 Task: For heading Arial black with underline.  font size for heading18,  'Change the font style of data to'Calibri.  and font size to 9,  Change the alignment of both headline & data to Align center.  In the sheet  Budget Management Spreadsheet
Action: Mouse moved to (24, 102)
Screenshot: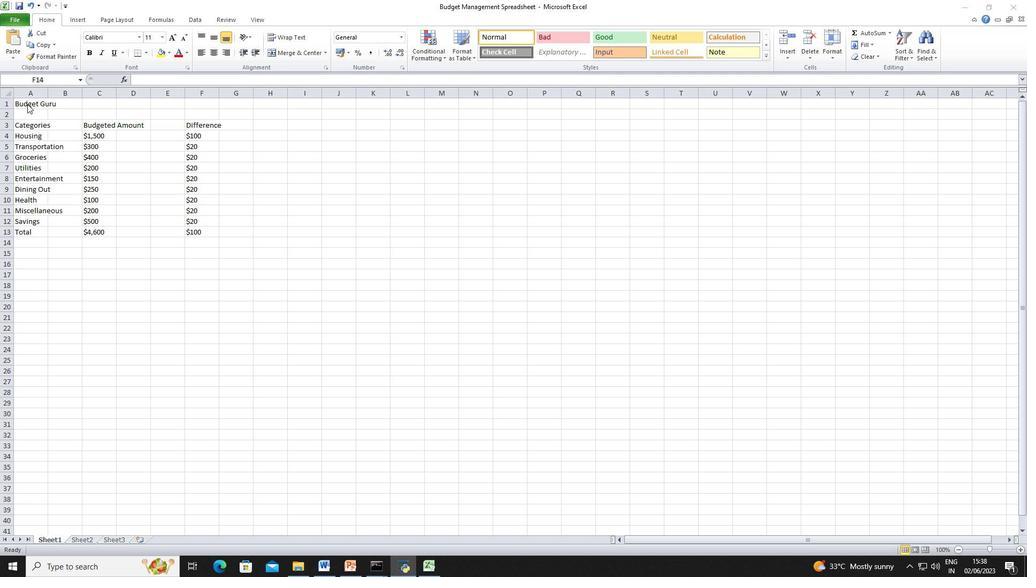 
Action: Mouse pressed left at (24, 102)
Screenshot: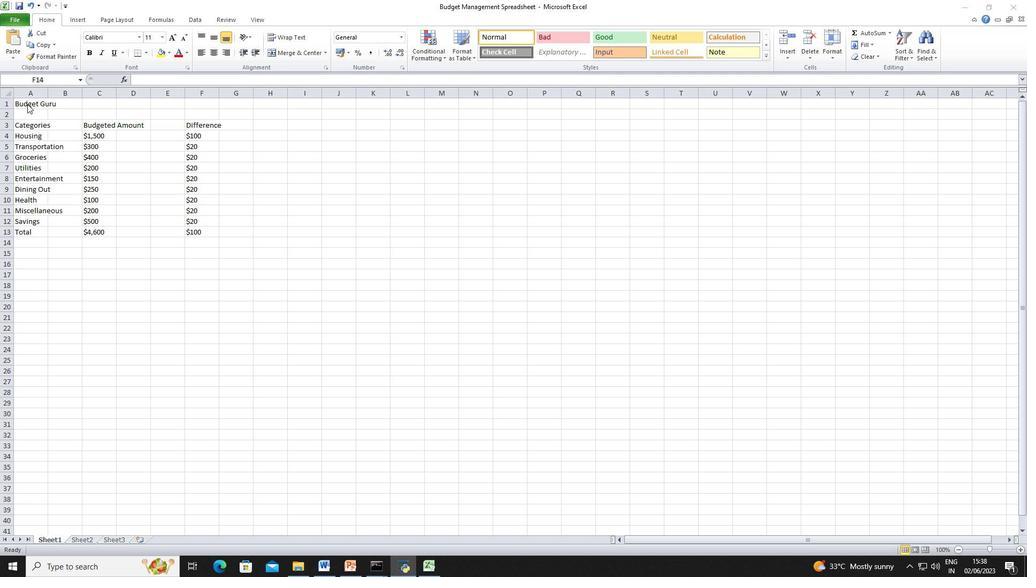 
Action: Mouse moved to (27, 103)
Screenshot: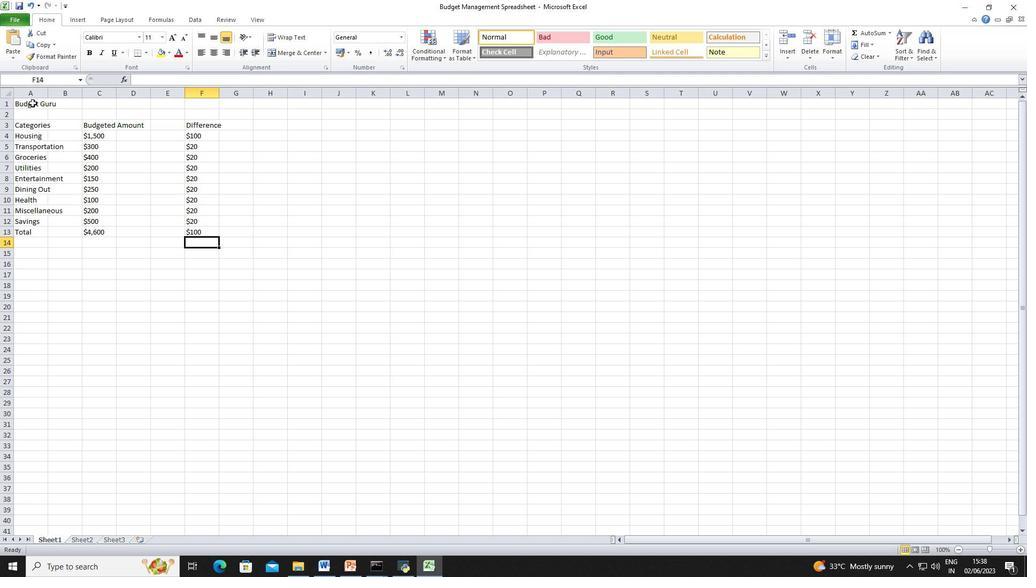 
Action: Mouse pressed left at (27, 103)
Screenshot: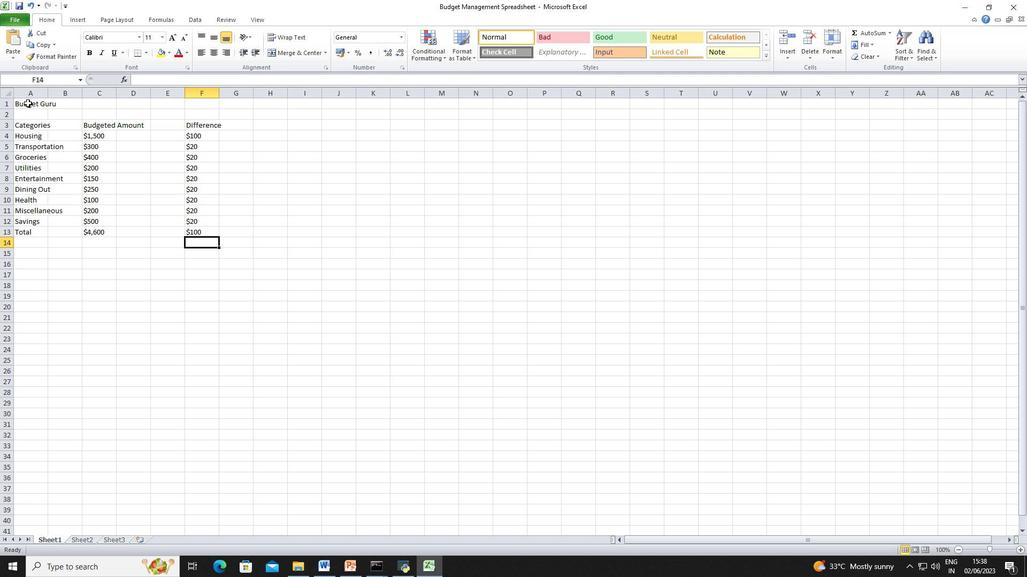 
Action: Mouse moved to (136, 32)
Screenshot: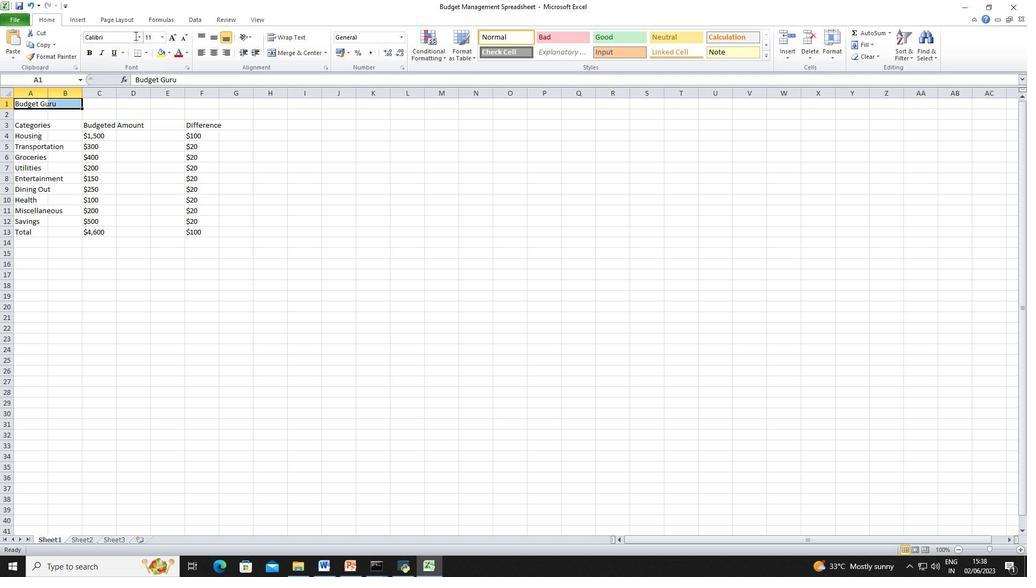 
Action: Mouse pressed left at (136, 32)
Screenshot: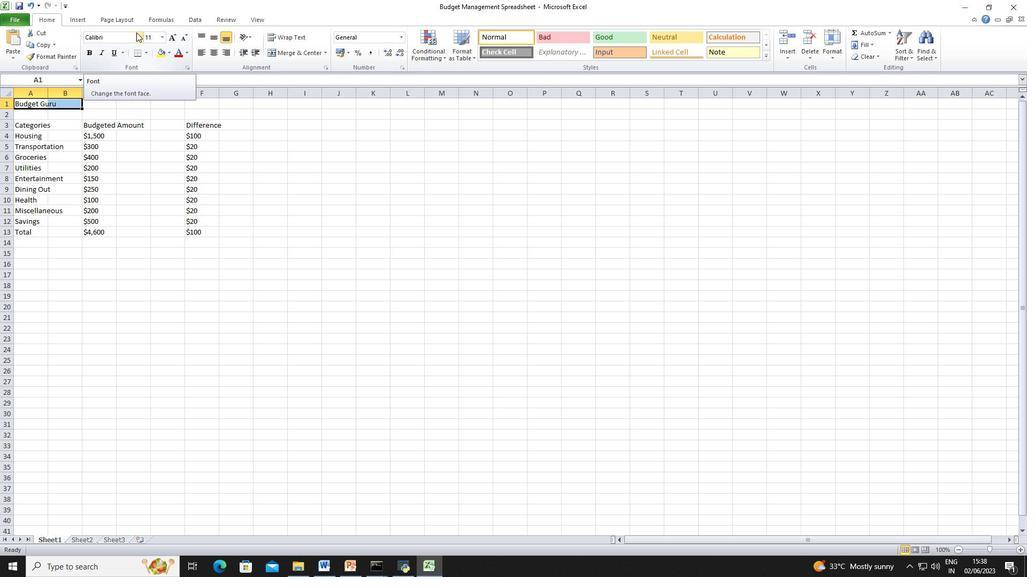
Action: Mouse moved to (147, 140)
Screenshot: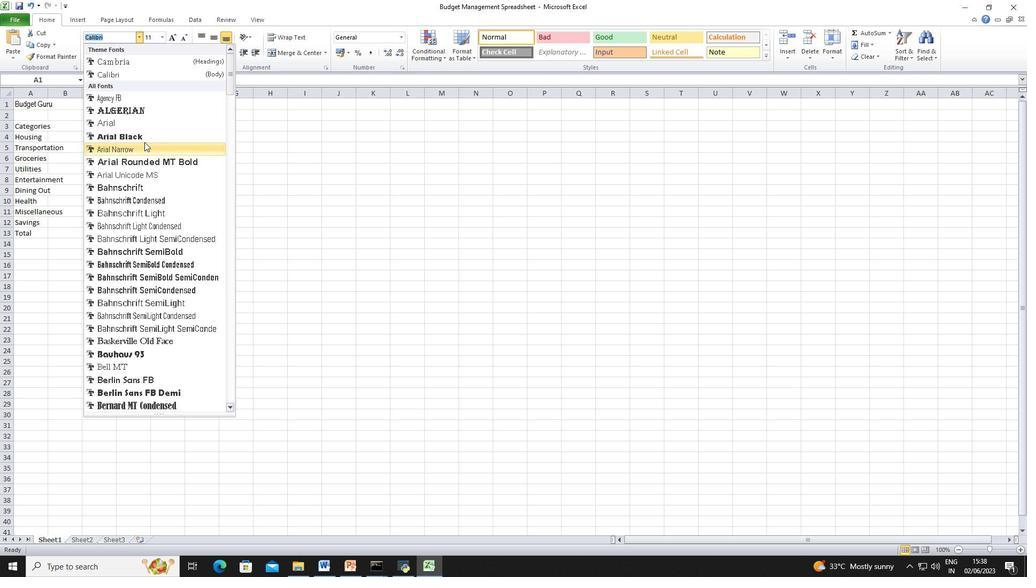 
Action: Mouse pressed left at (147, 140)
Screenshot: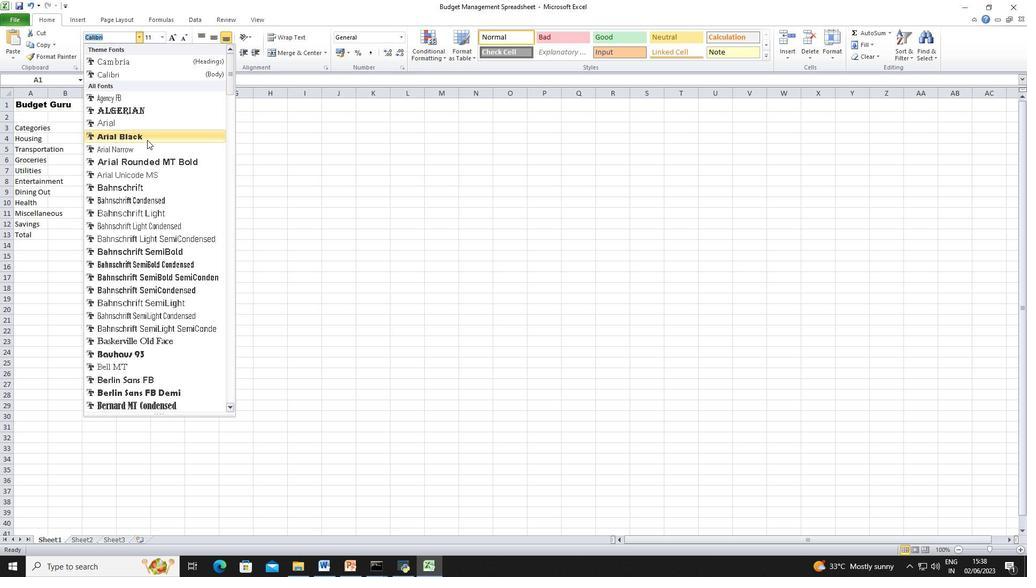 
Action: Mouse moved to (112, 53)
Screenshot: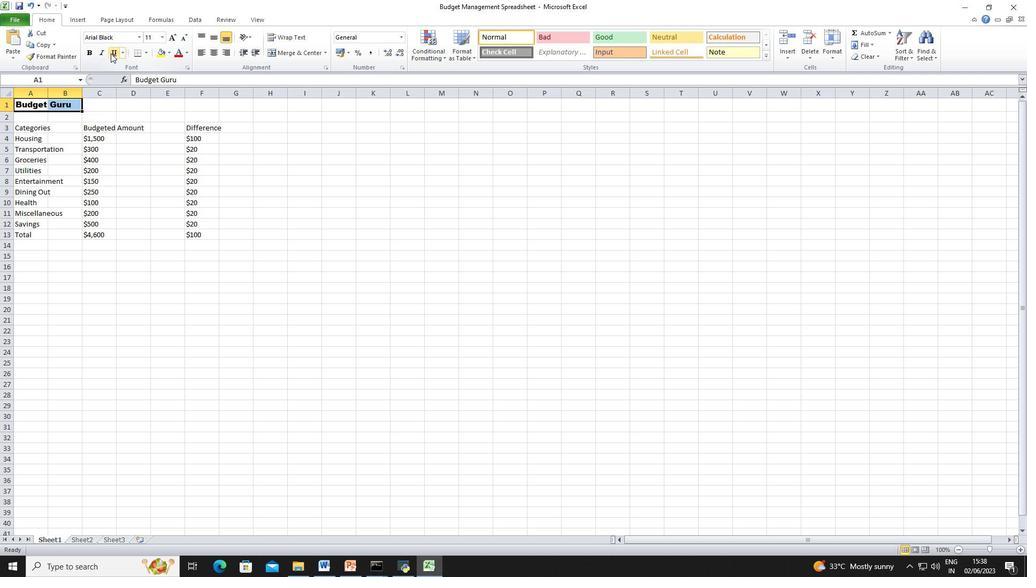 
Action: Mouse pressed left at (112, 53)
Screenshot: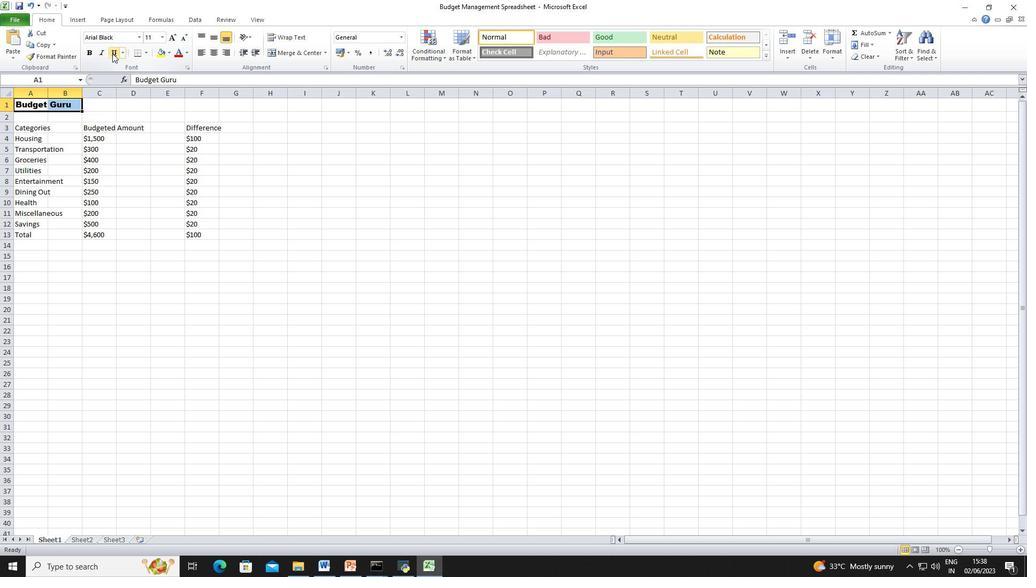 
Action: Mouse moved to (162, 42)
Screenshot: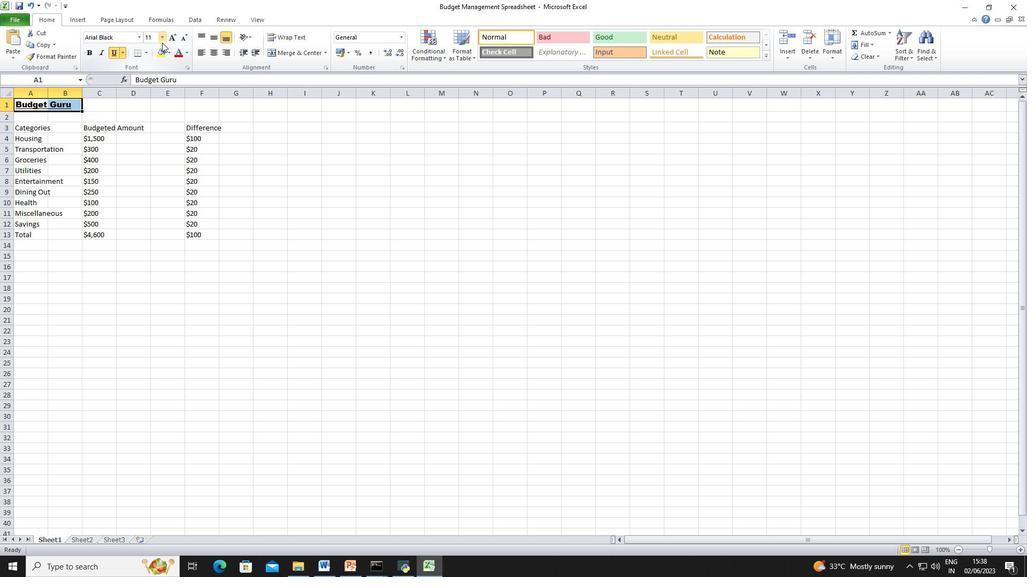 
Action: Mouse pressed left at (162, 42)
Screenshot: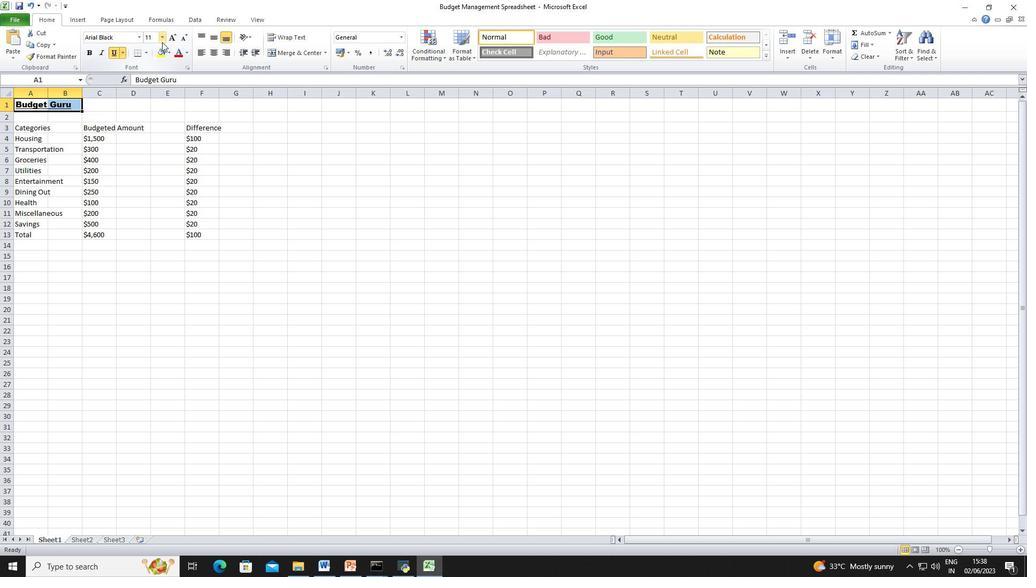 
Action: Mouse moved to (146, 111)
Screenshot: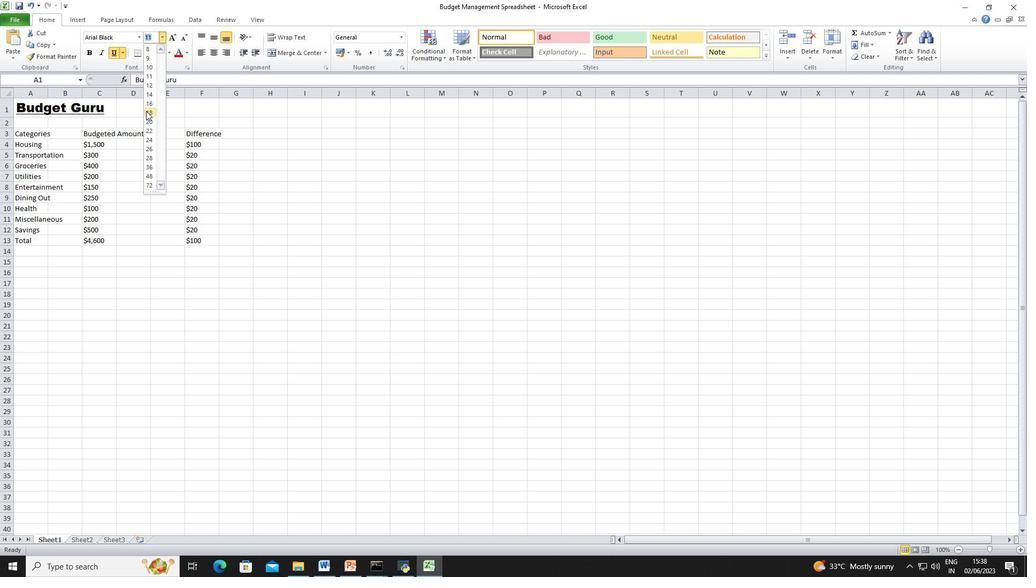 
Action: Mouse pressed left at (146, 111)
Screenshot: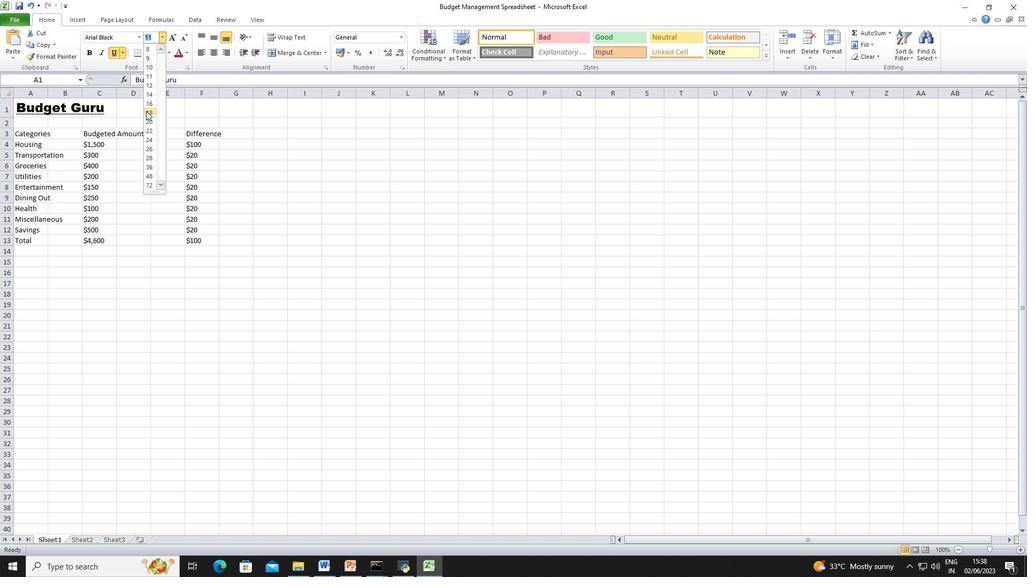 
Action: Mouse moved to (38, 127)
Screenshot: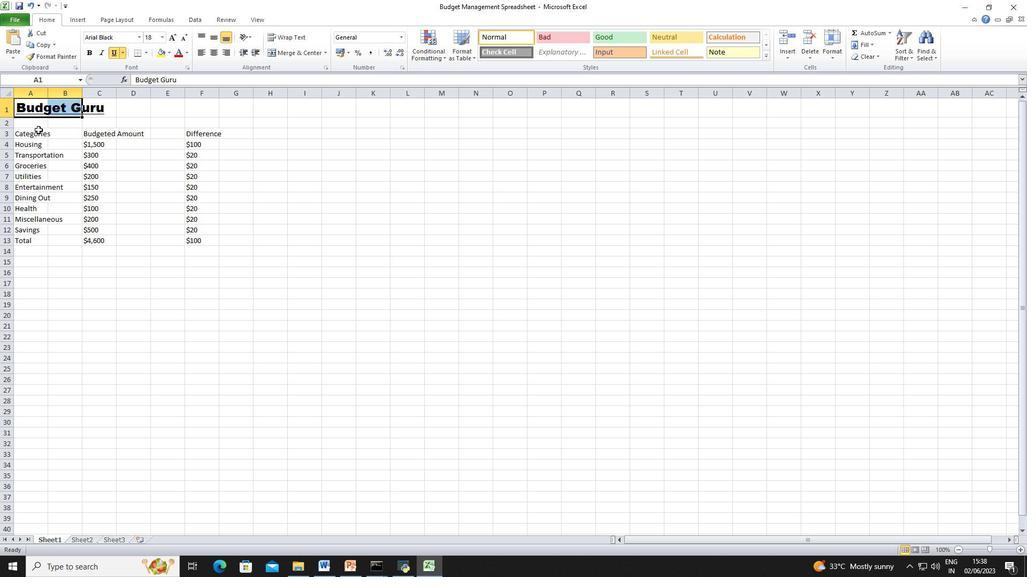 
Action: Mouse pressed left at (38, 127)
Screenshot: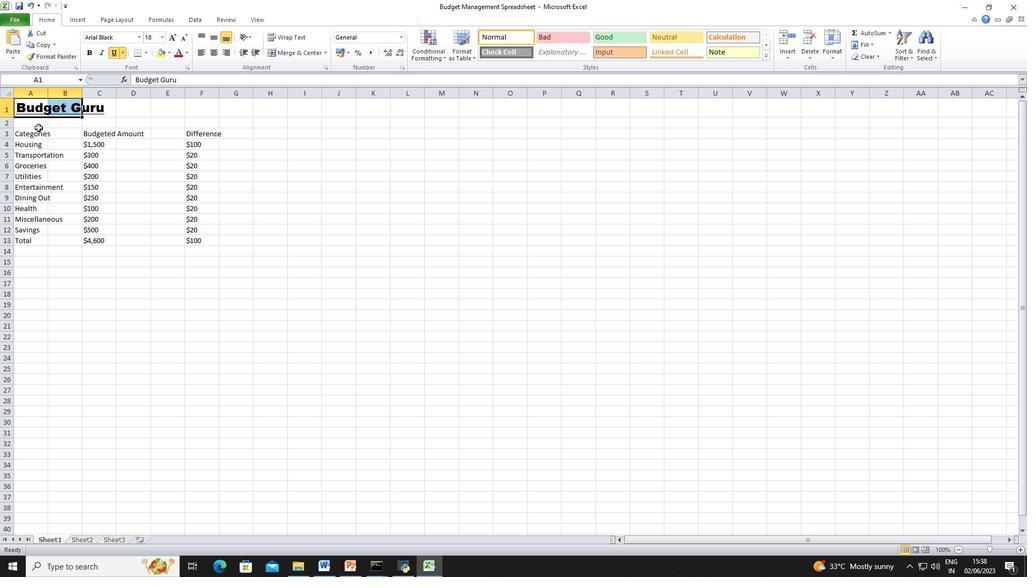 
Action: Mouse moved to (38, 131)
Screenshot: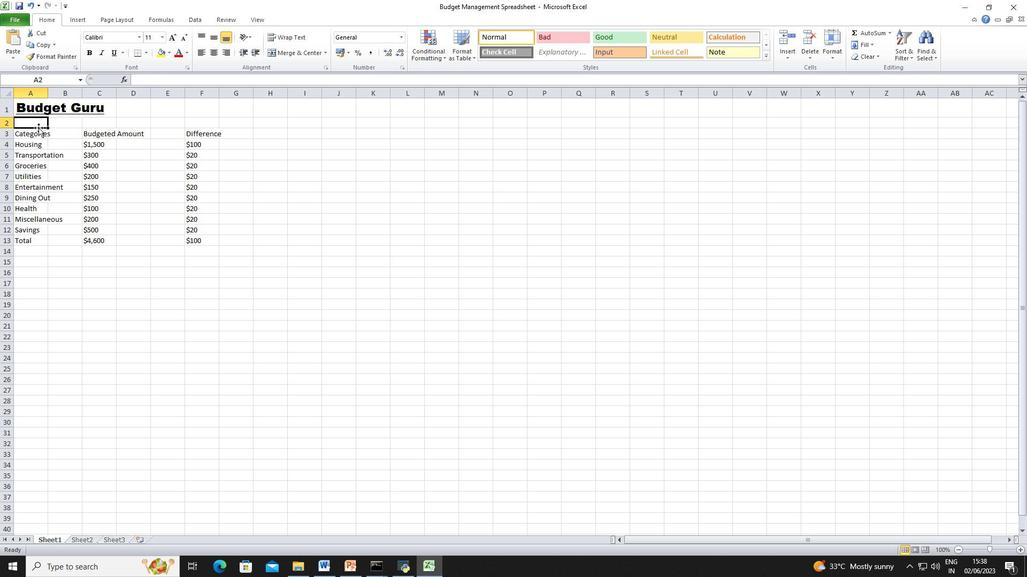 
Action: Mouse pressed left at (38, 131)
Screenshot: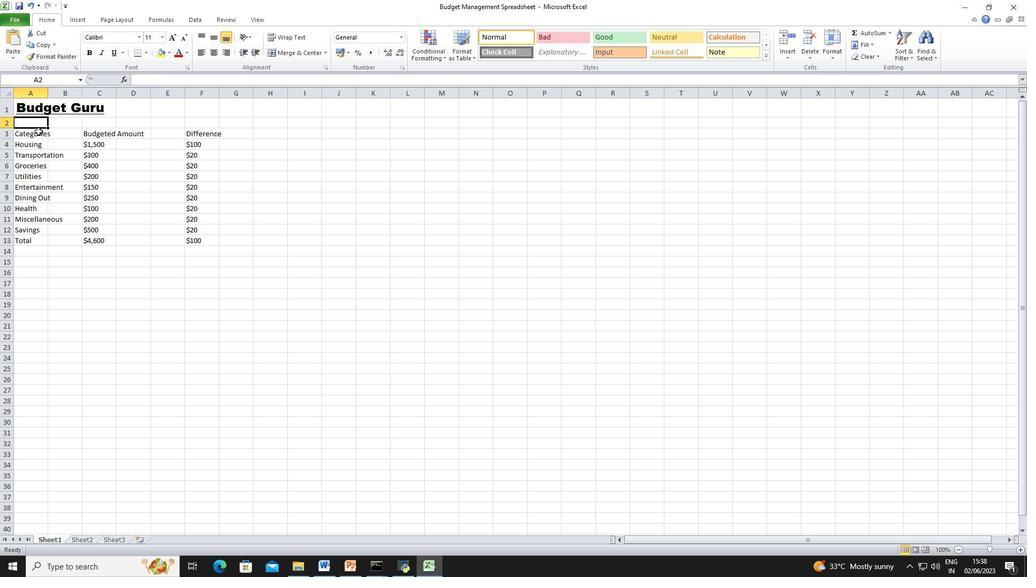 
Action: Mouse moved to (137, 39)
Screenshot: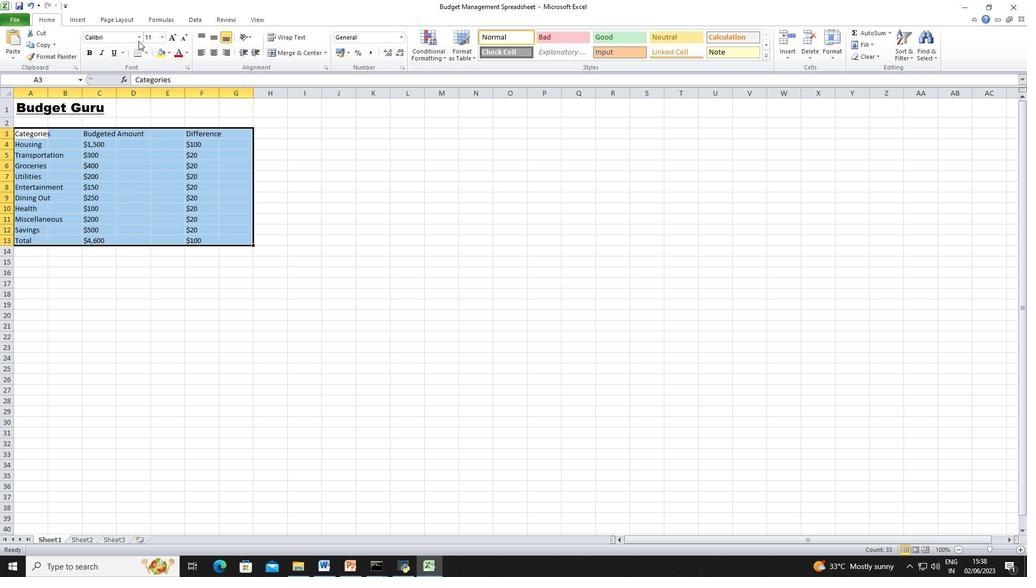 
Action: Mouse pressed left at (137, 39)
Screenshot: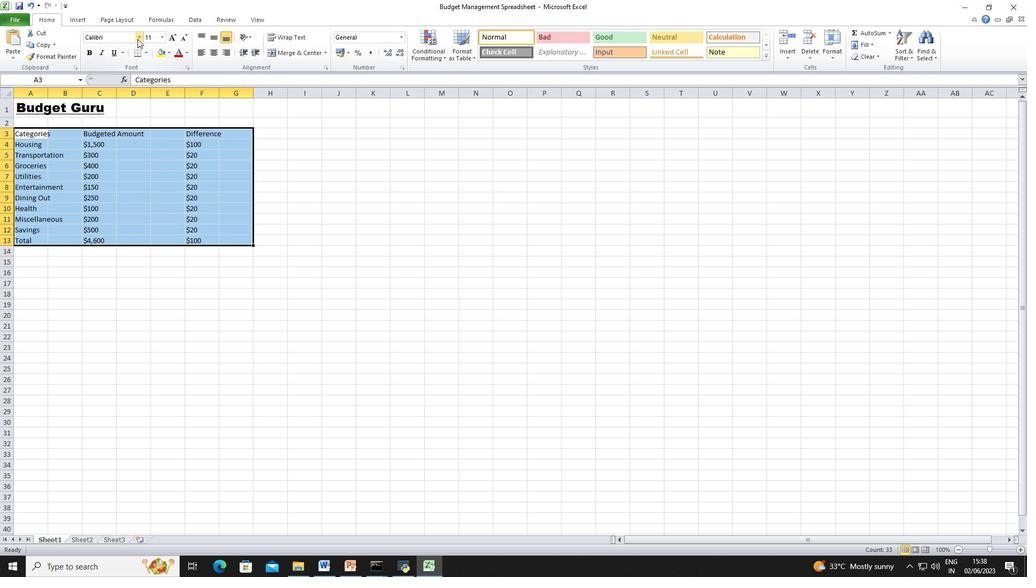 
Action: Mouse moved to (133, 74)
Screenshot: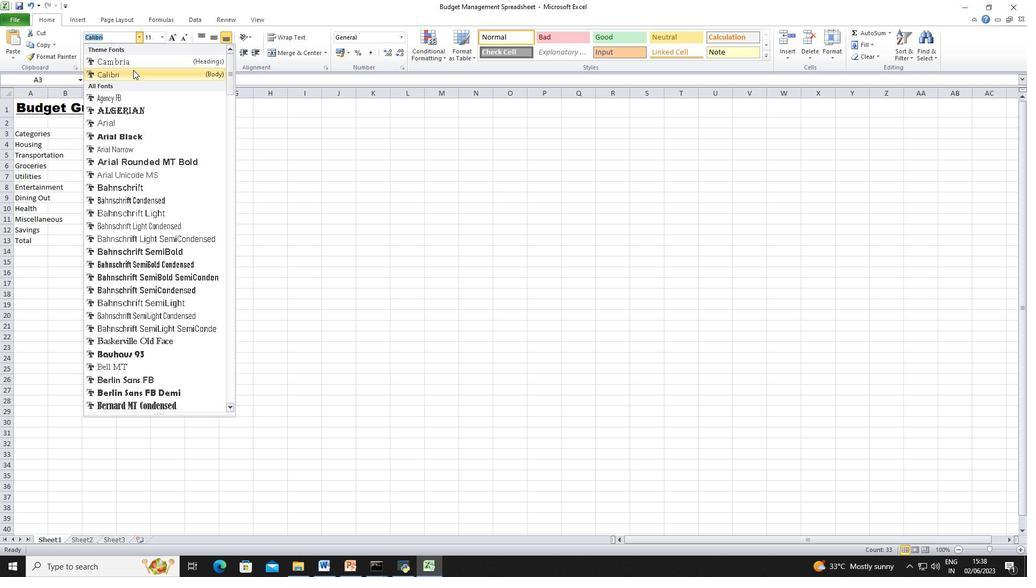 
Action: Mouse pressed left at (133, 74)
Screenshot: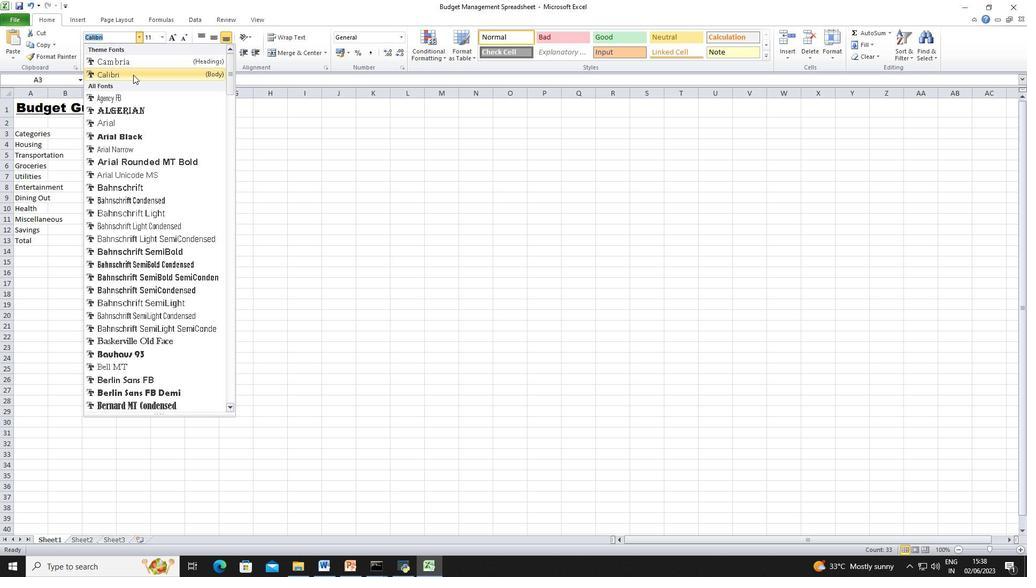 
Action: Mouse moved to (164, 38)
Screenshot: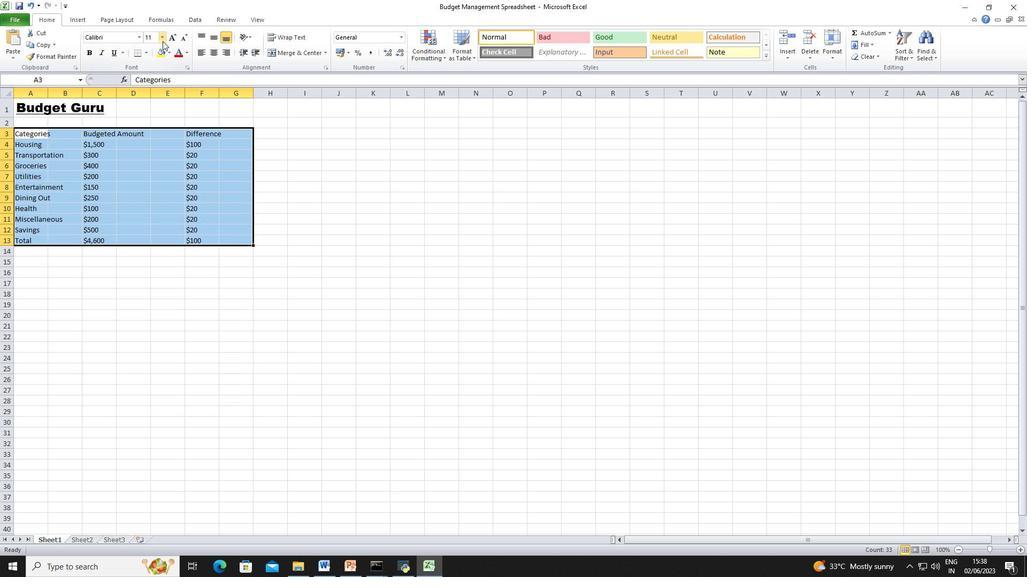 
Action: Mouse pressed left at (164, 38)
Screenshot: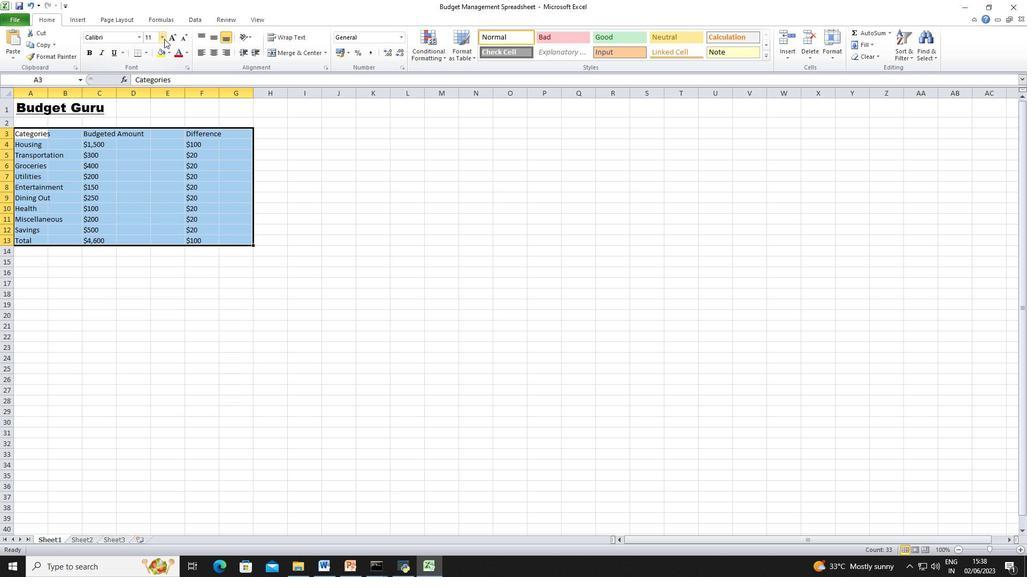 
Action: Mouse moved to (154, 54)
Screenshot: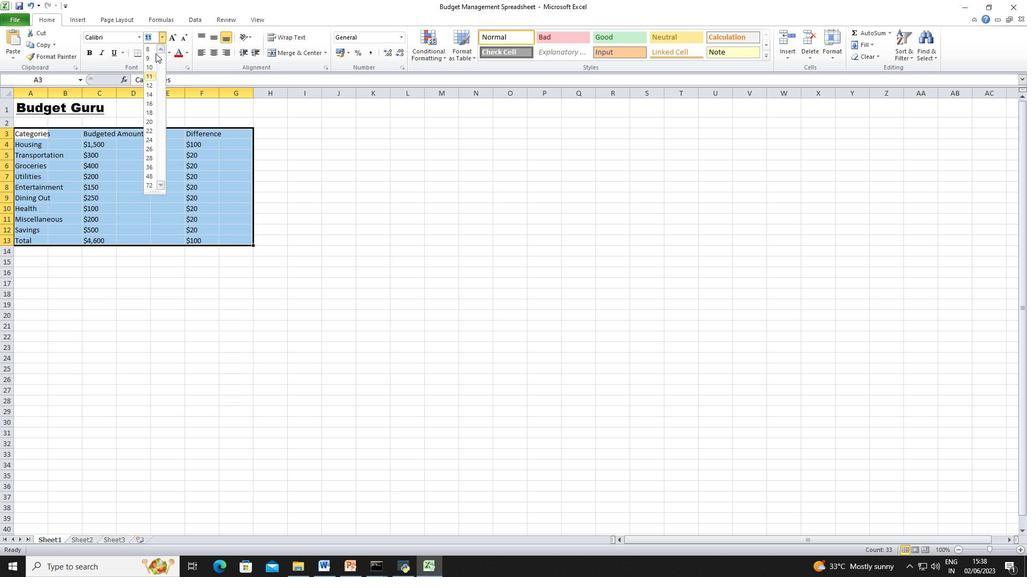 
Action: Mouse pressed left at (154, 54)
Screenshot: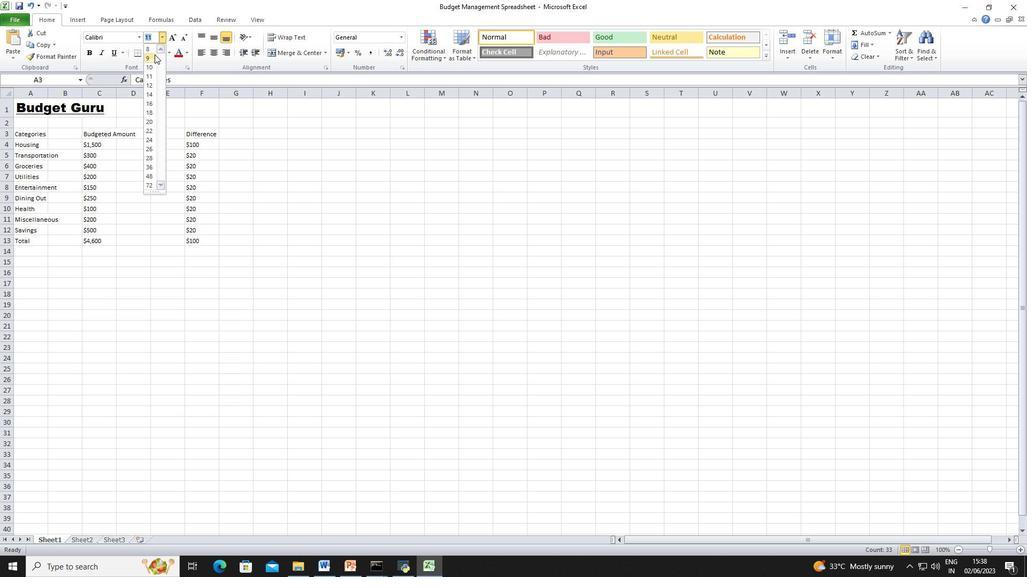 
Action: Mouse moved to (210, 49)
Screenshot: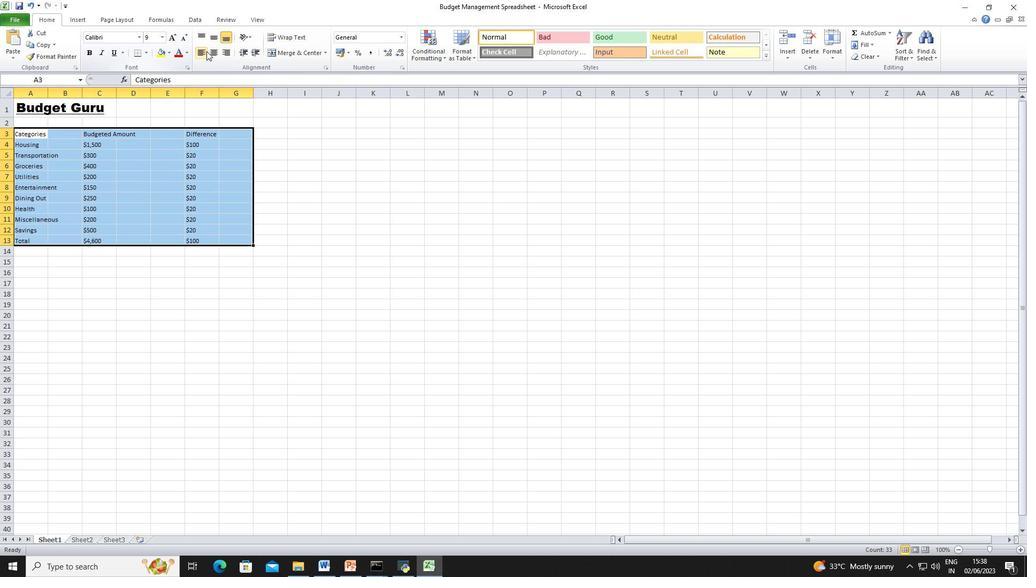 
Action: Mouse pressed left at (210, 49)
Screenshot: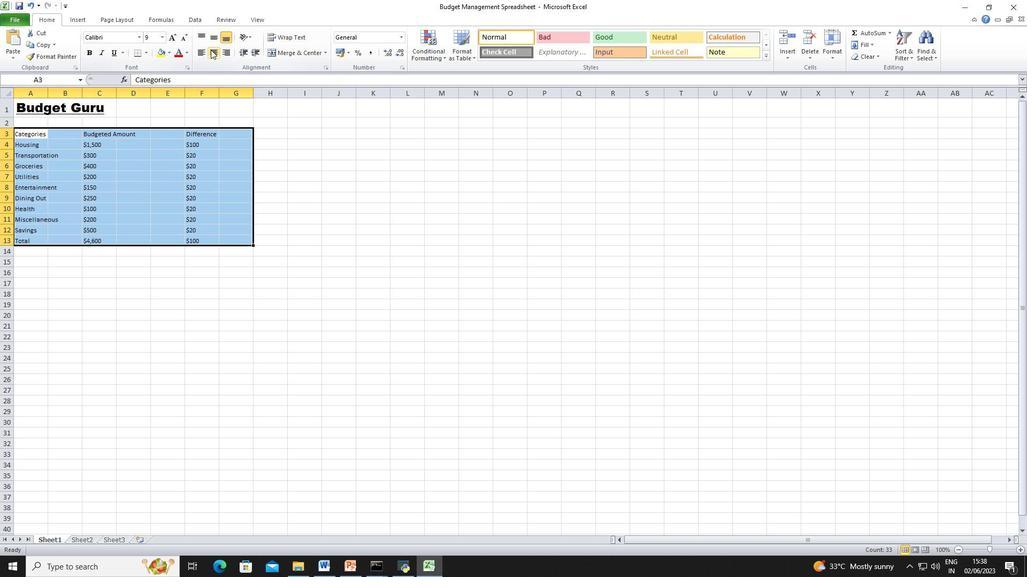 
Action: Mouse moved to (29, 110)
Screenshot: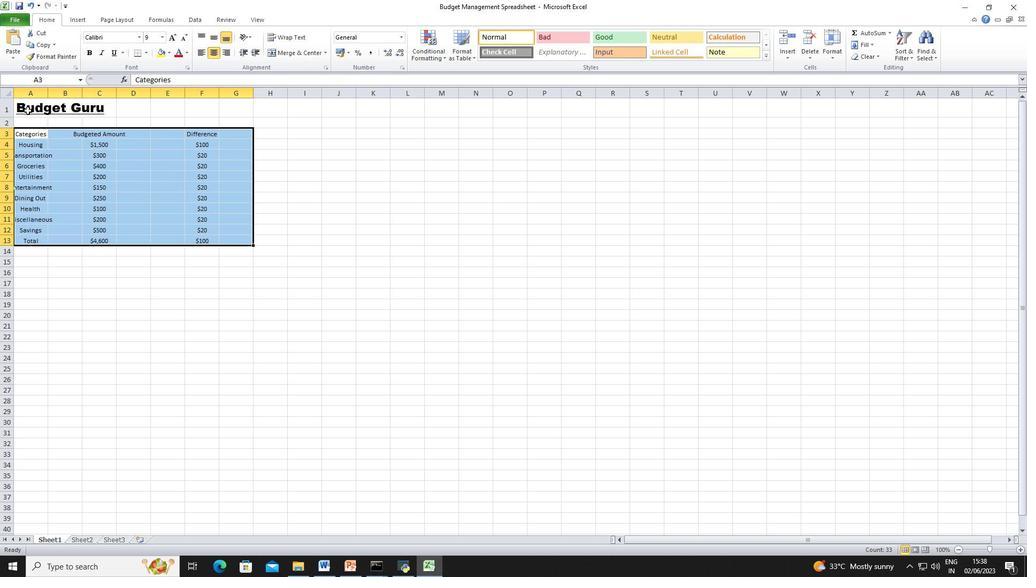
Action: Mouse pressed left at (29, 110)
Screenshot: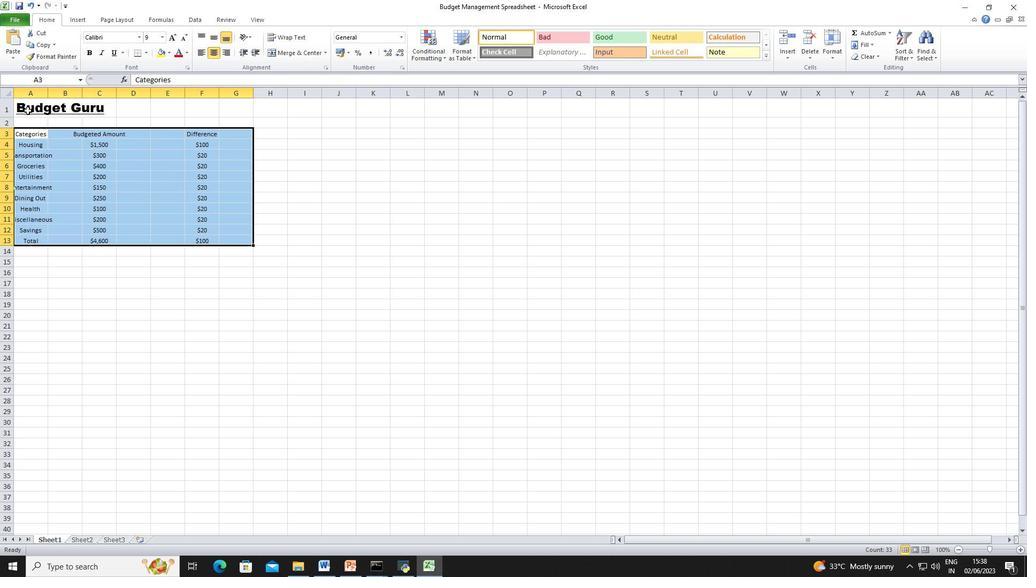
Action: Mouse moved to (212, 49)
Screenshot: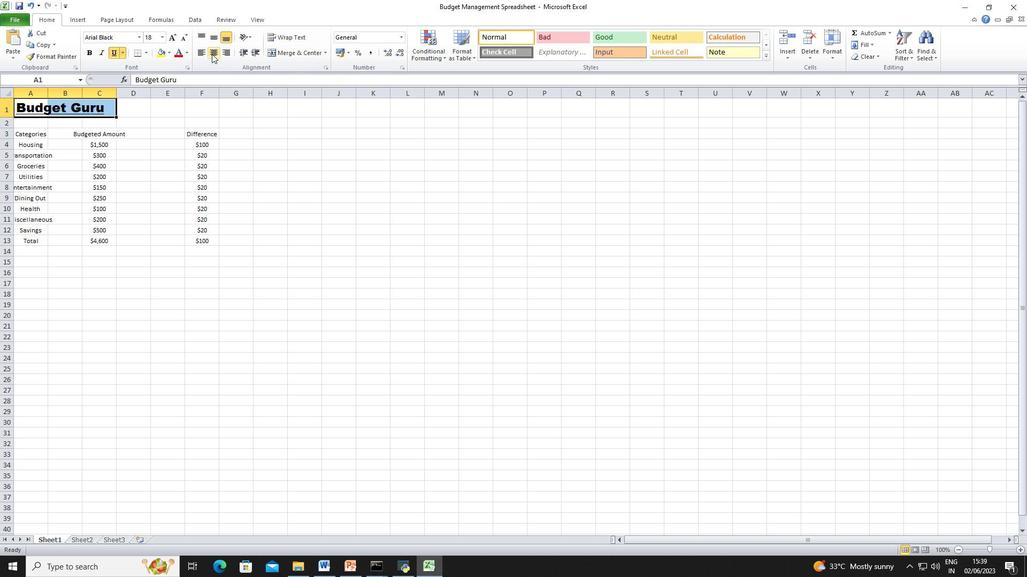 
Action: Mouse pressed left at (212, 49)
Screenshot: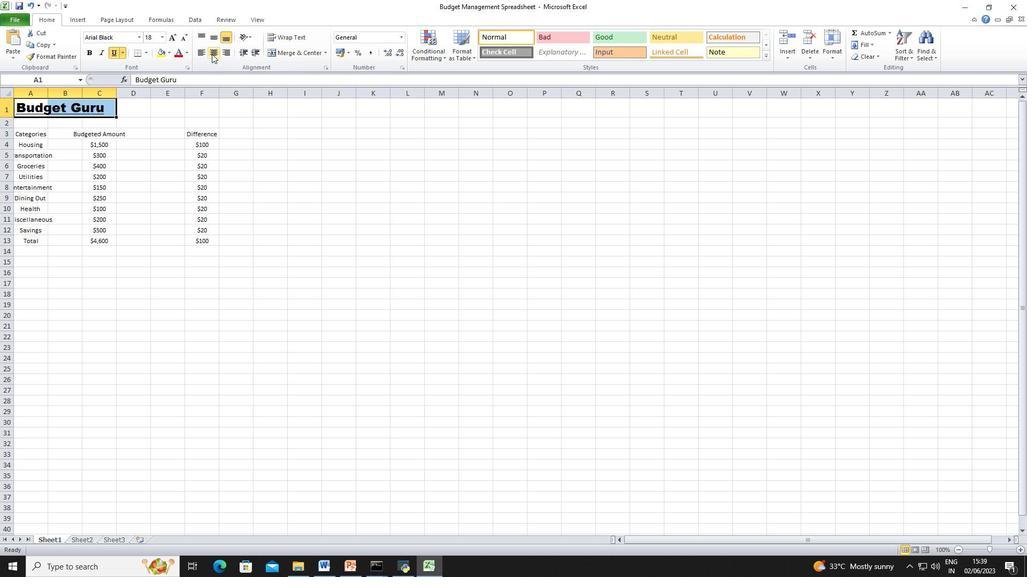 
Action: Mouse moved to (48, 95)
Screenshot: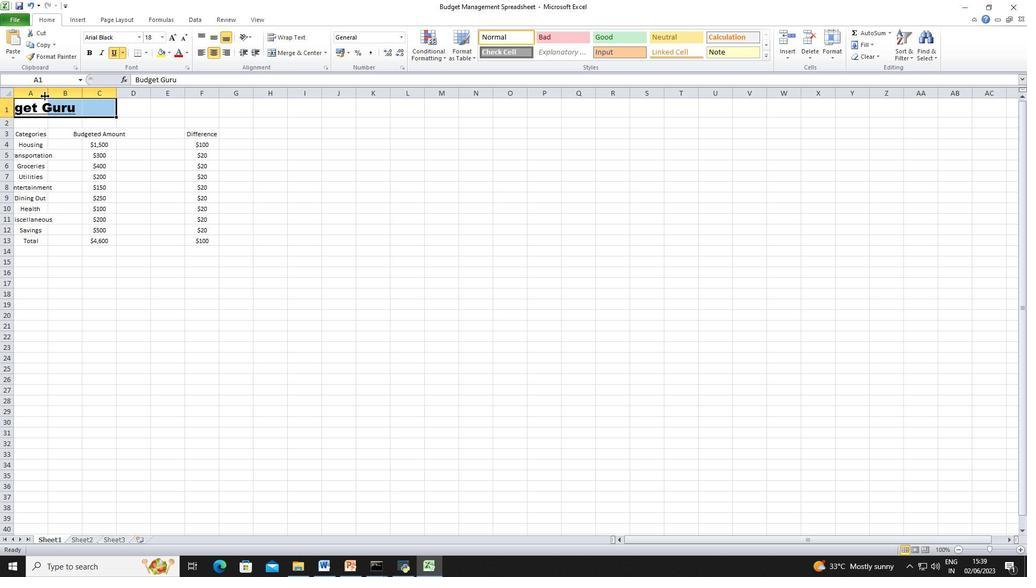 
Action: Mouse pressed left at (48, 95)
Screenshot: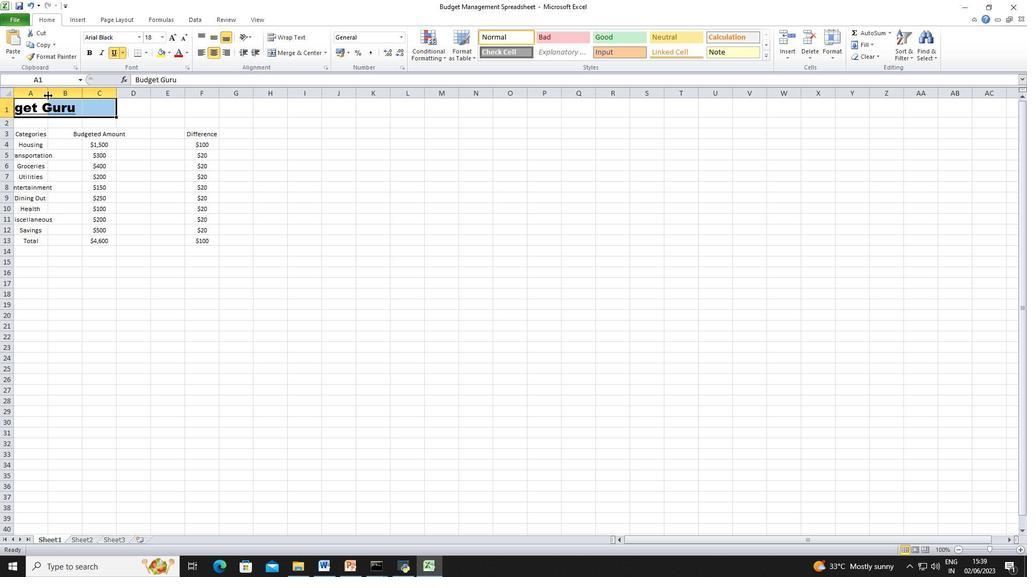 
Action: Mouse moved to (89, 95)
Screenshot: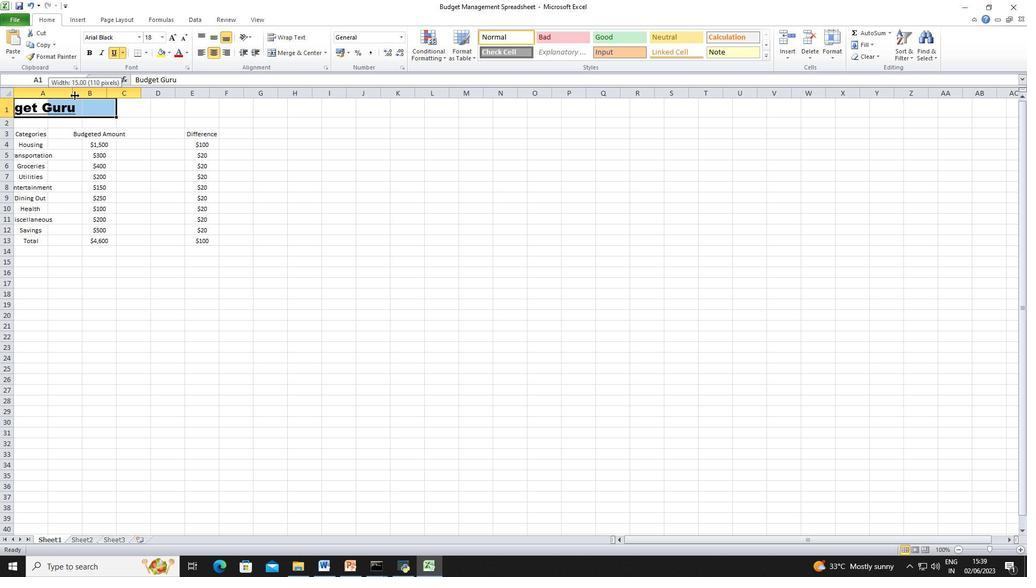 
Action: Mouse pressed left at (89, 95)
Screenshot: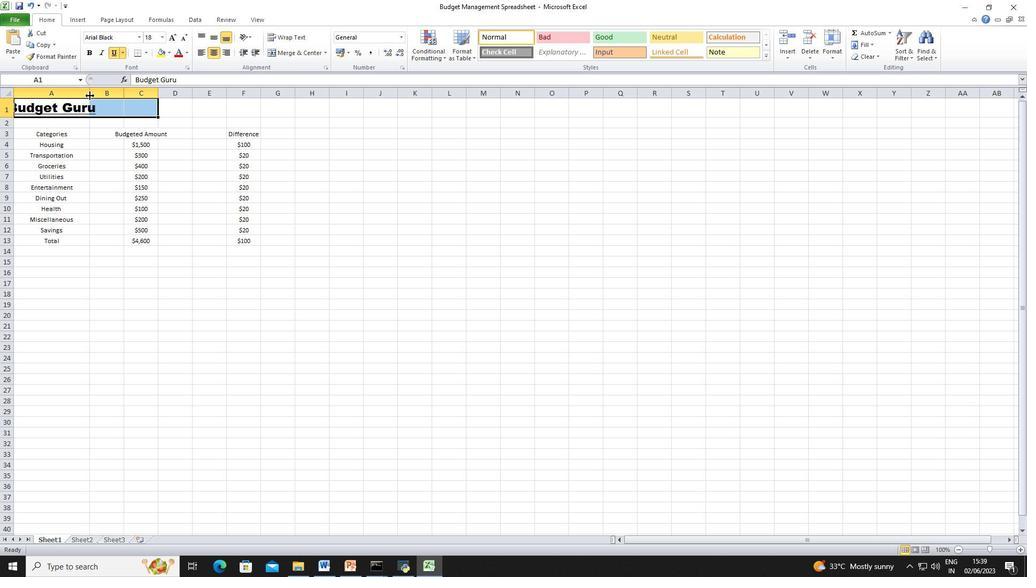 
Action: Mouse moved to (144, 97)
Screenshot: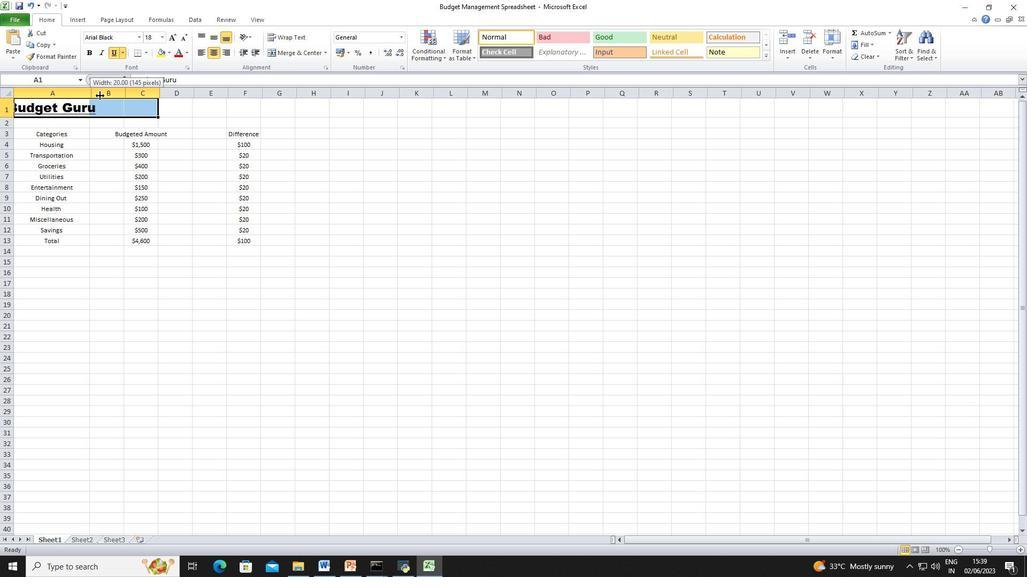 
